 Task: Set the Terms to "None" in New Invoice.
Action: Mouse moved to (157, 18)
Screenshot: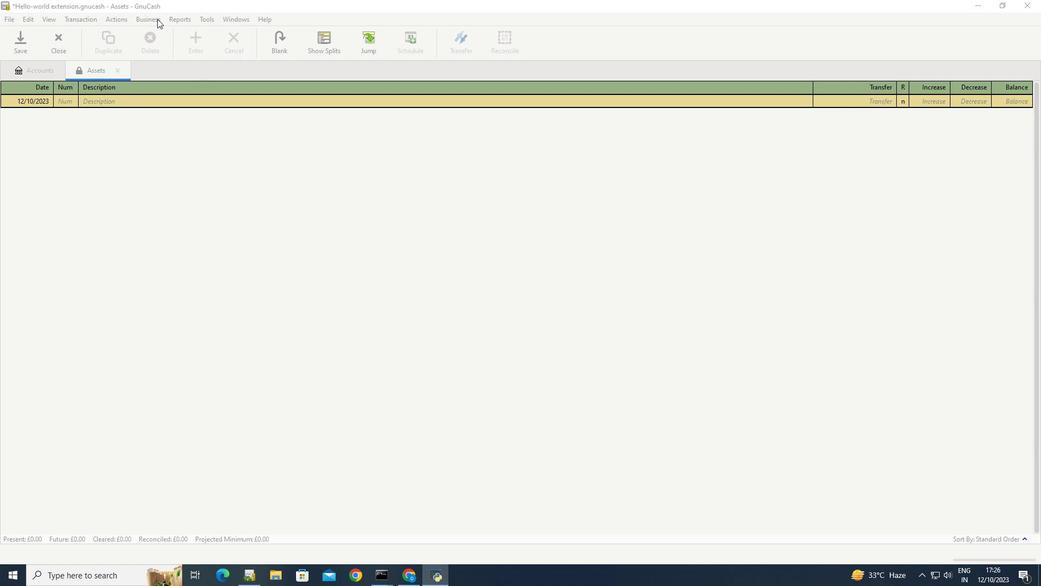 
Action: Mouse pressed left at (157, 18)
Screenshot: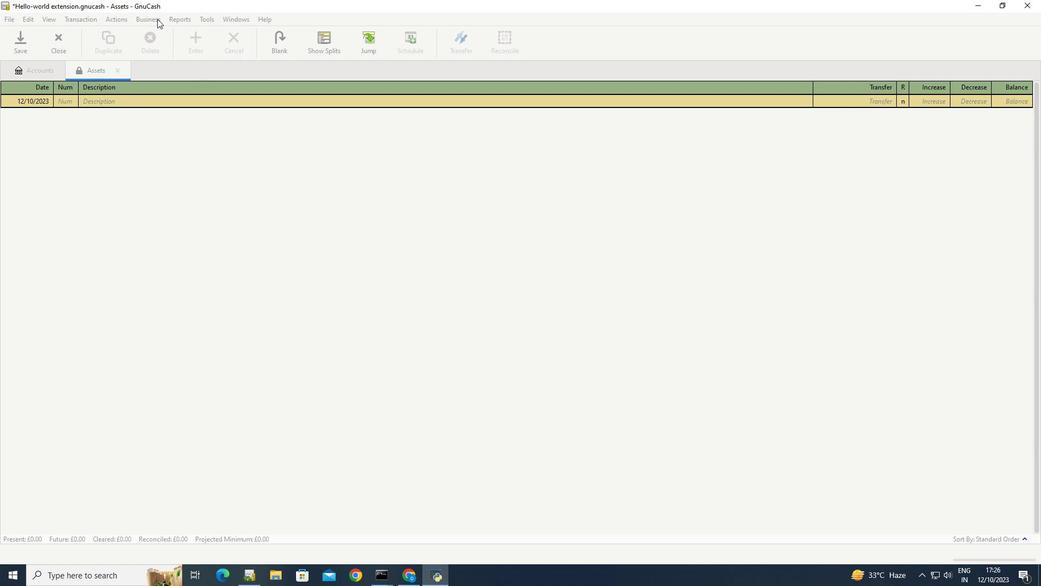 
Action: Mouse moved to (274, 74)
Screenshot: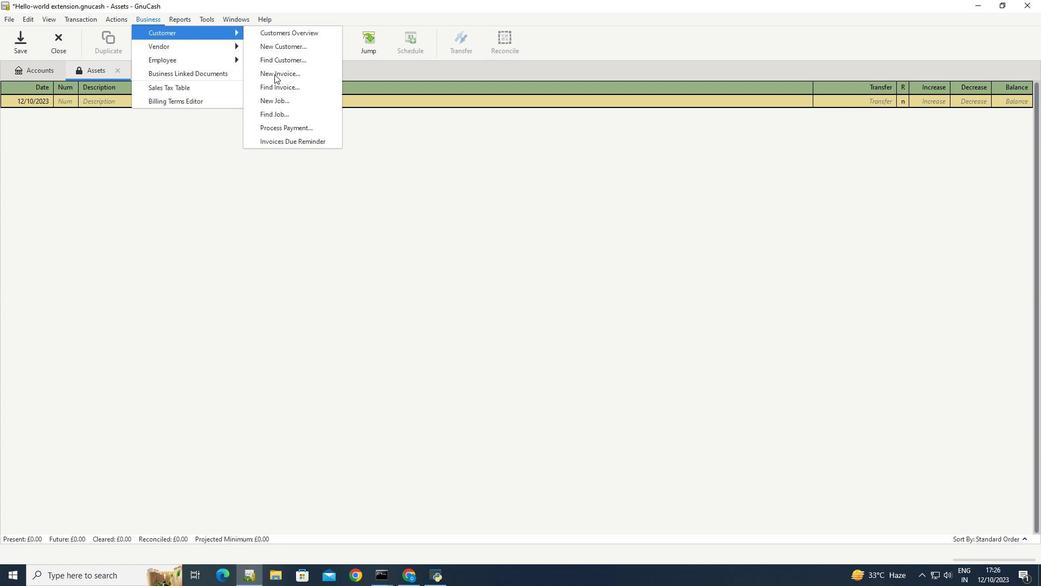 
Action: Mouse pressed left at (274, 74)
Screenshot: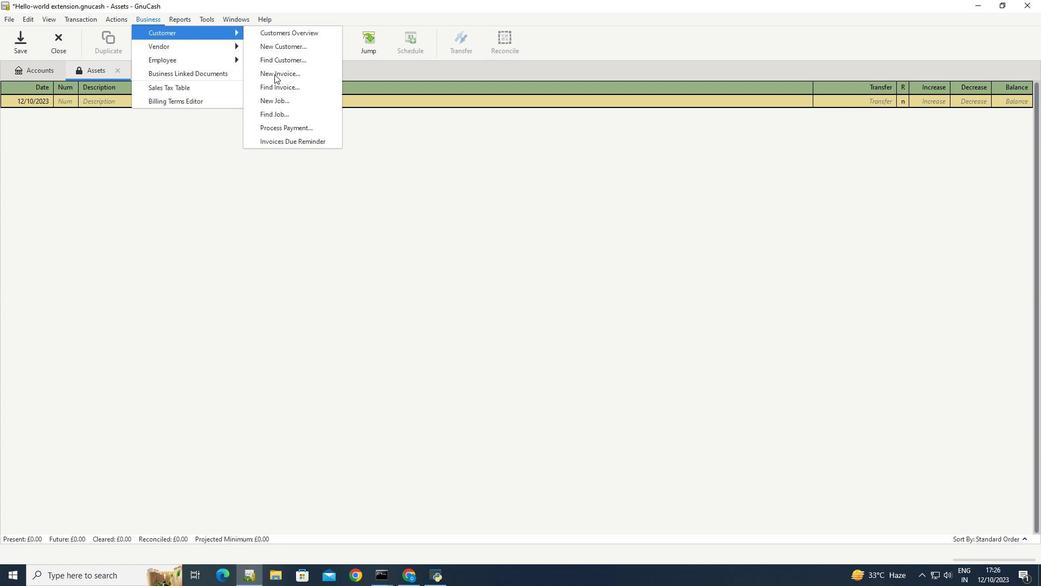 
Action: Mouse moved to (510, 334)
Screenshot: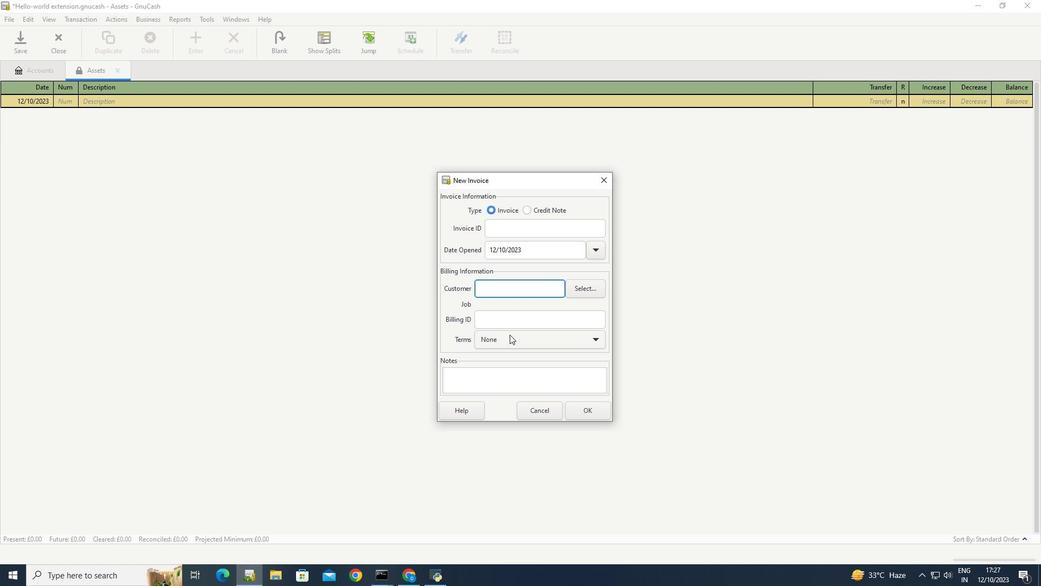 
Action: Mouse pressed left at (510, 334)
Screenshot: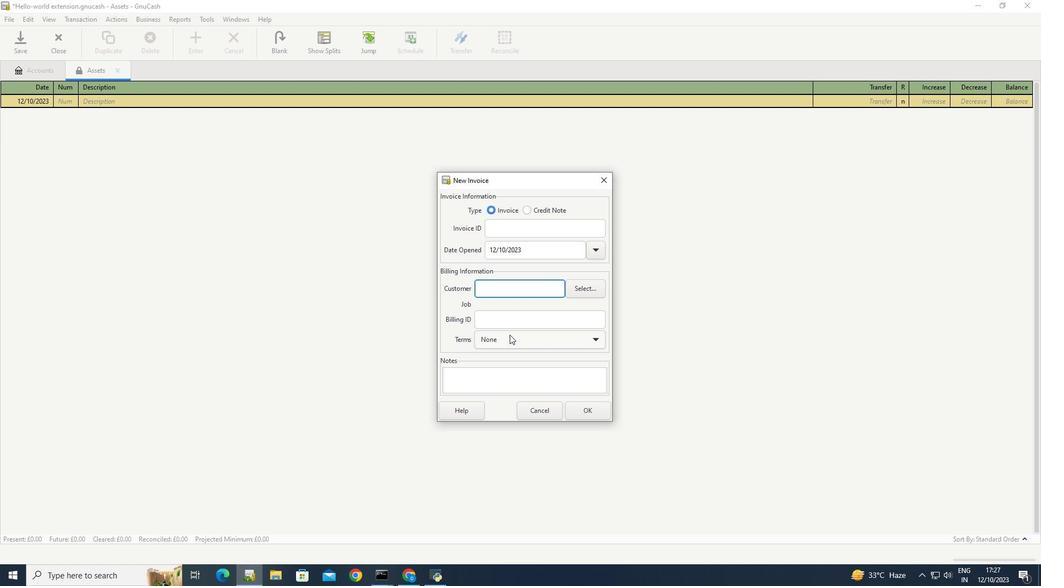 
Action: Mouse moved to (482, 341)
Screenshot: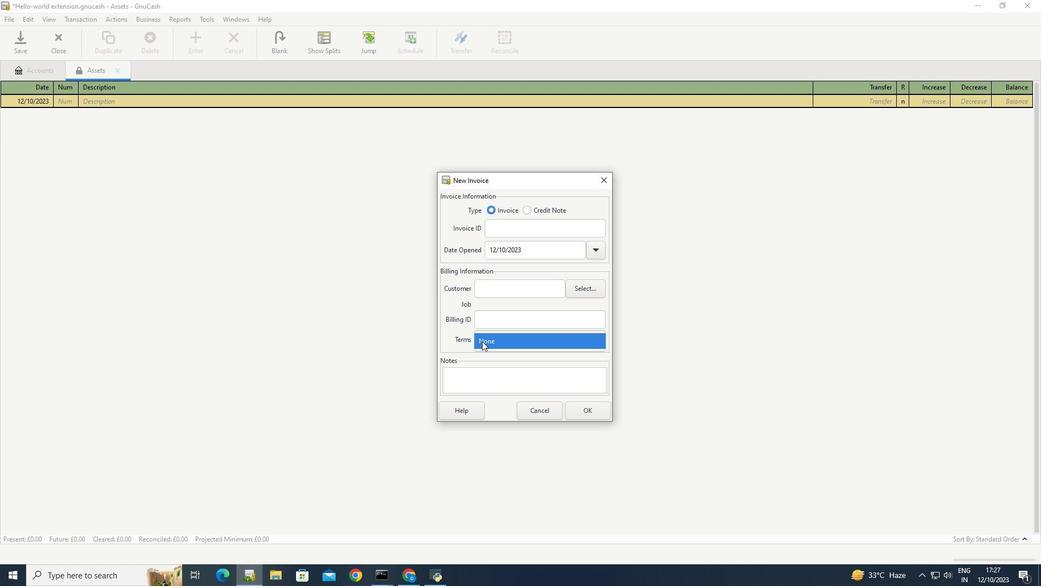 
Action: Mouse pressed left at (482, 341)
Screenshot: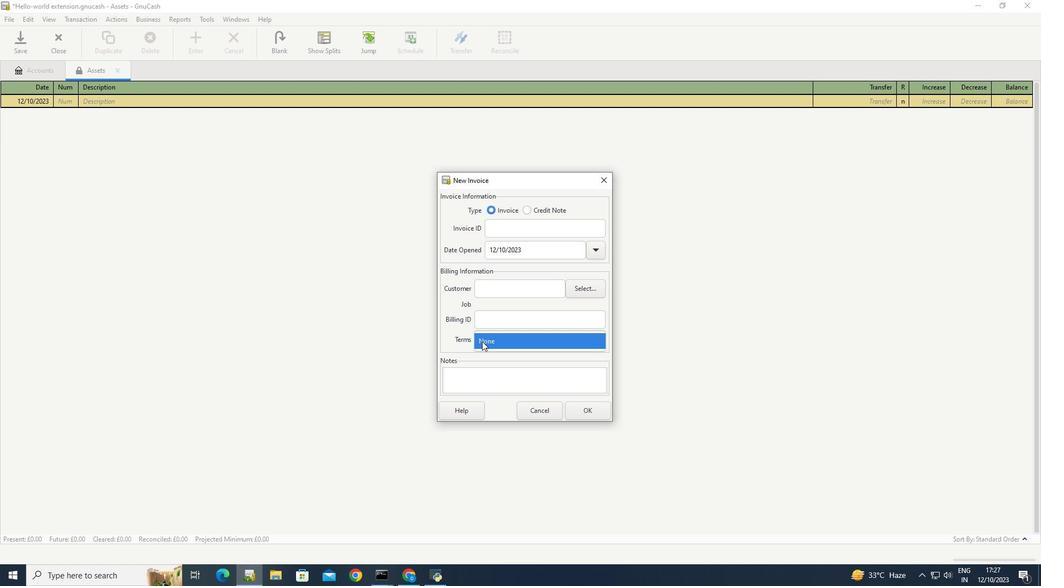 
Action: Mouse moved to (594, 339)
Screenshot: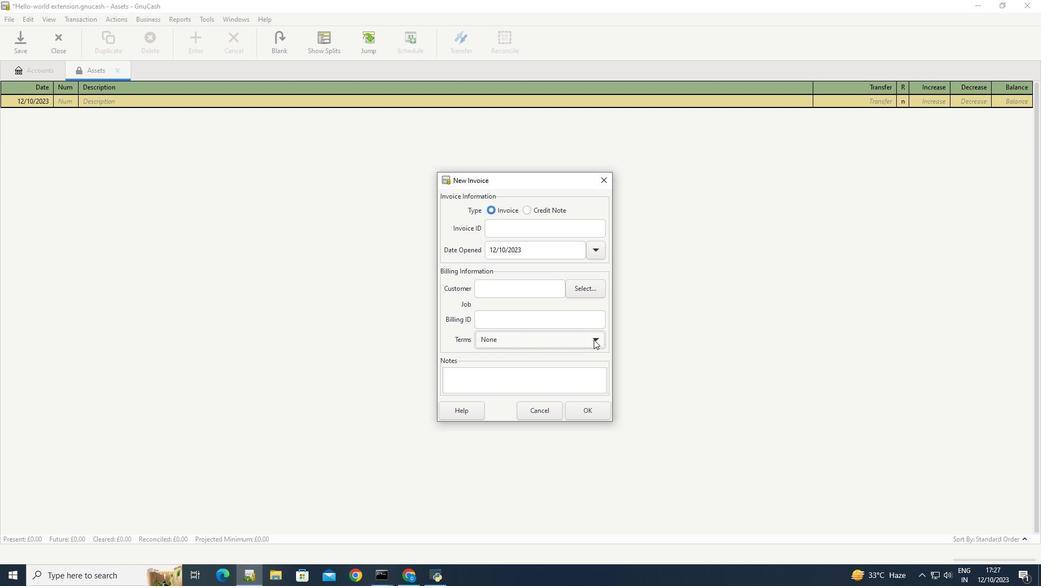 
Action: Mouse pressed left at (594, 339)
Screenshot: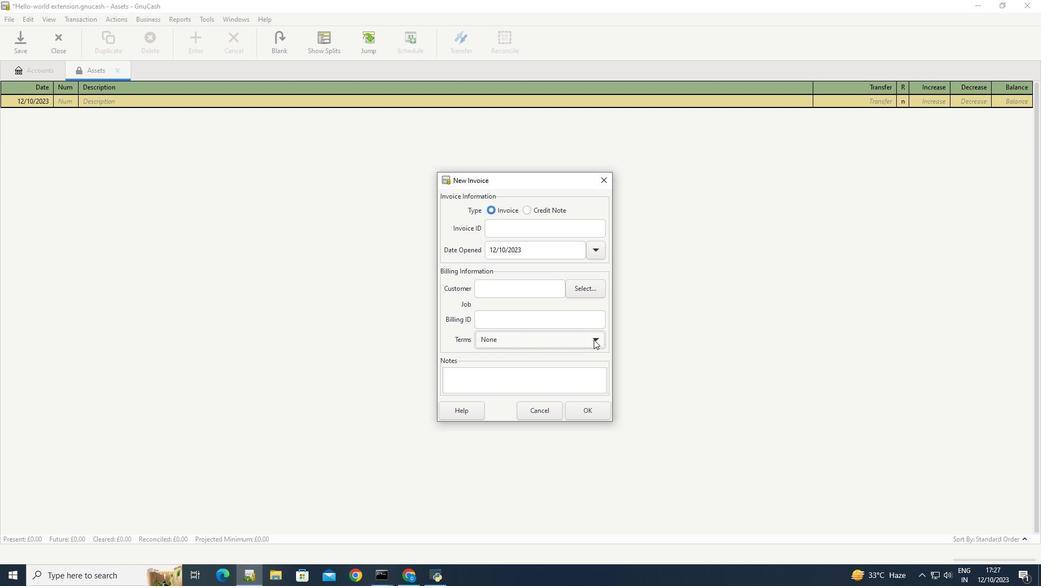 
Action: Mouse moved to (539, 338)
Screenshot: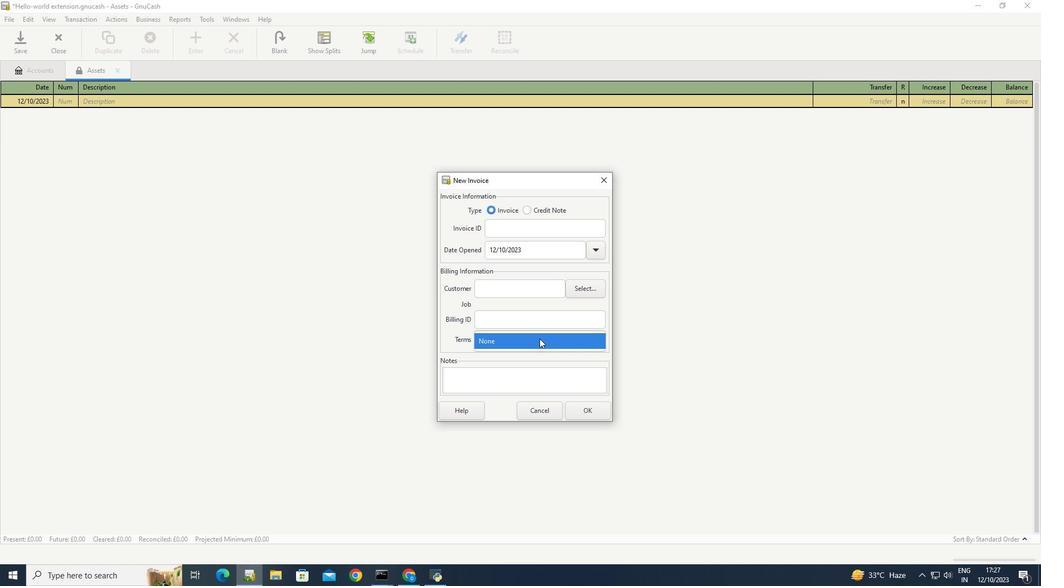 
Action: Mouse pressed left at (539, 338)
Screenshot: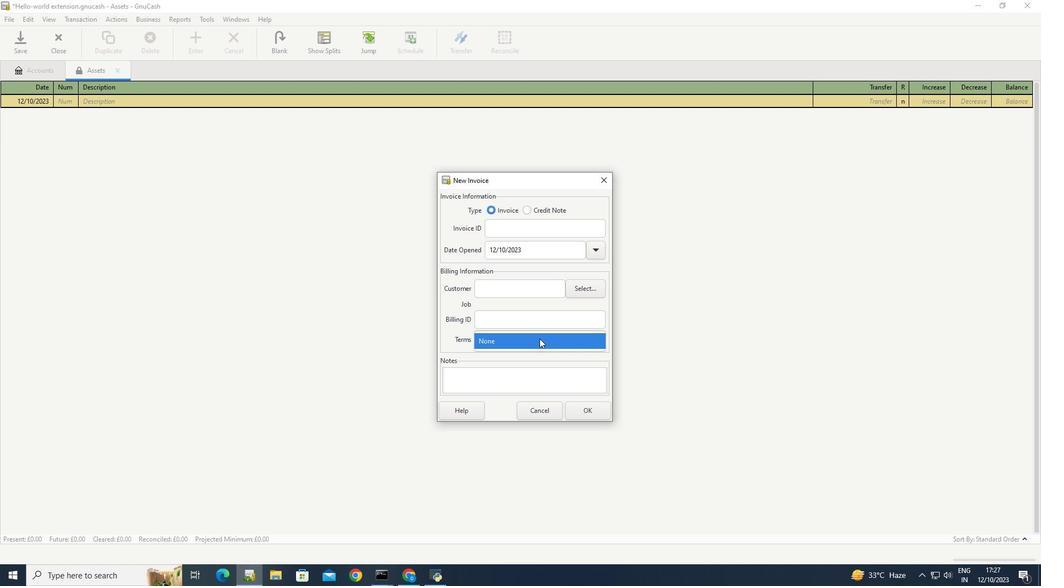 
Action: Mouse moved to (537, 342)
Screenshot: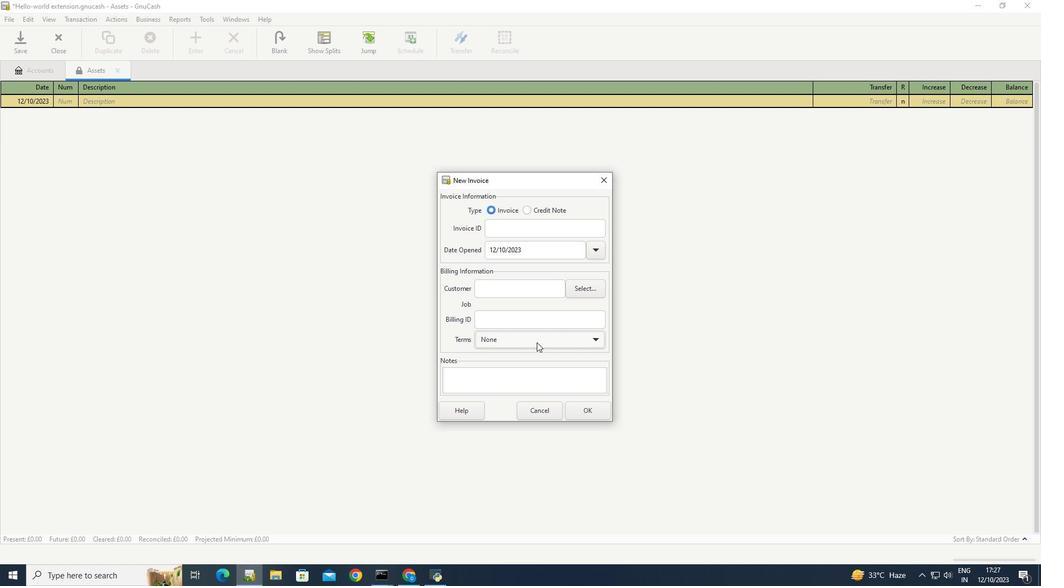 
